 Task: Create a rule from the Recommended list, Task Added to this Project -> add SubTasks in the project AgileBox with SubTasks Gather and Analyse Requirements , Design and Implement Solution , System Test and UAT , Release to Production / Go Live
Action: Mouse moved to (65, 349)
Screenshot: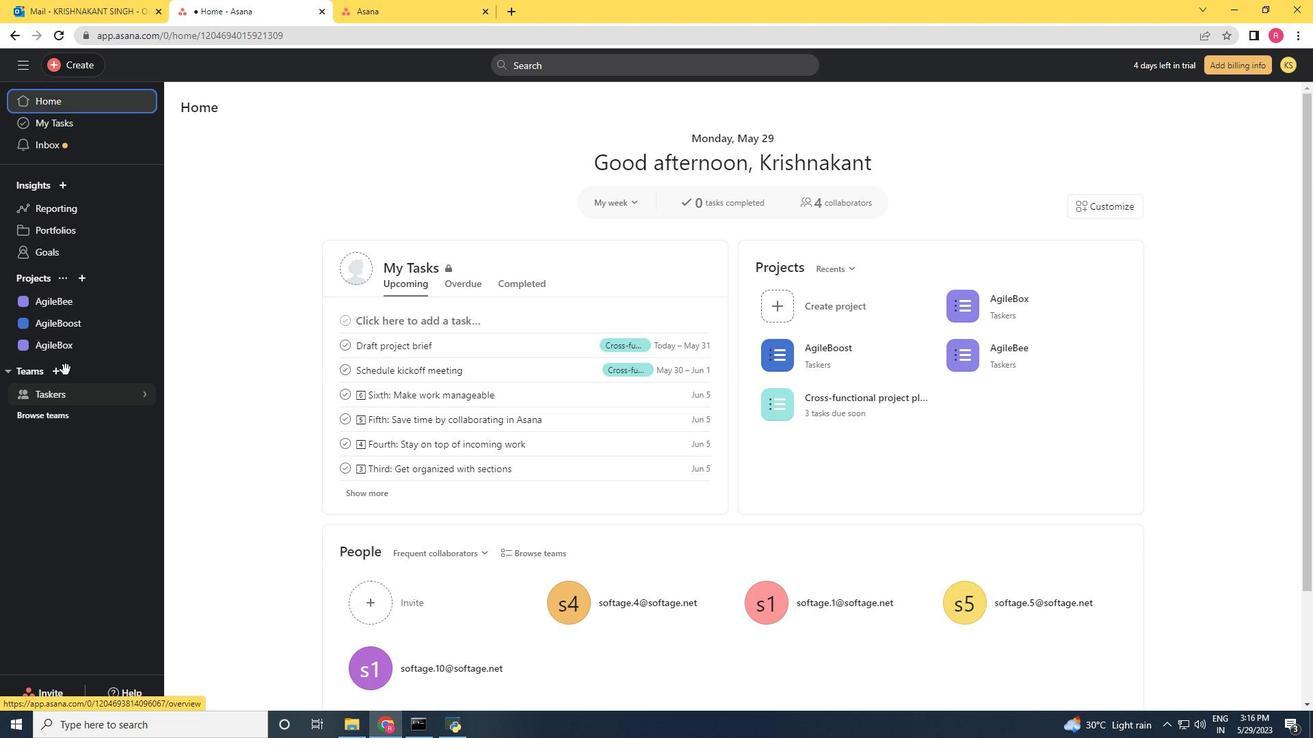 
Action: Mouse pressed left at (65, 349)
Screenshot: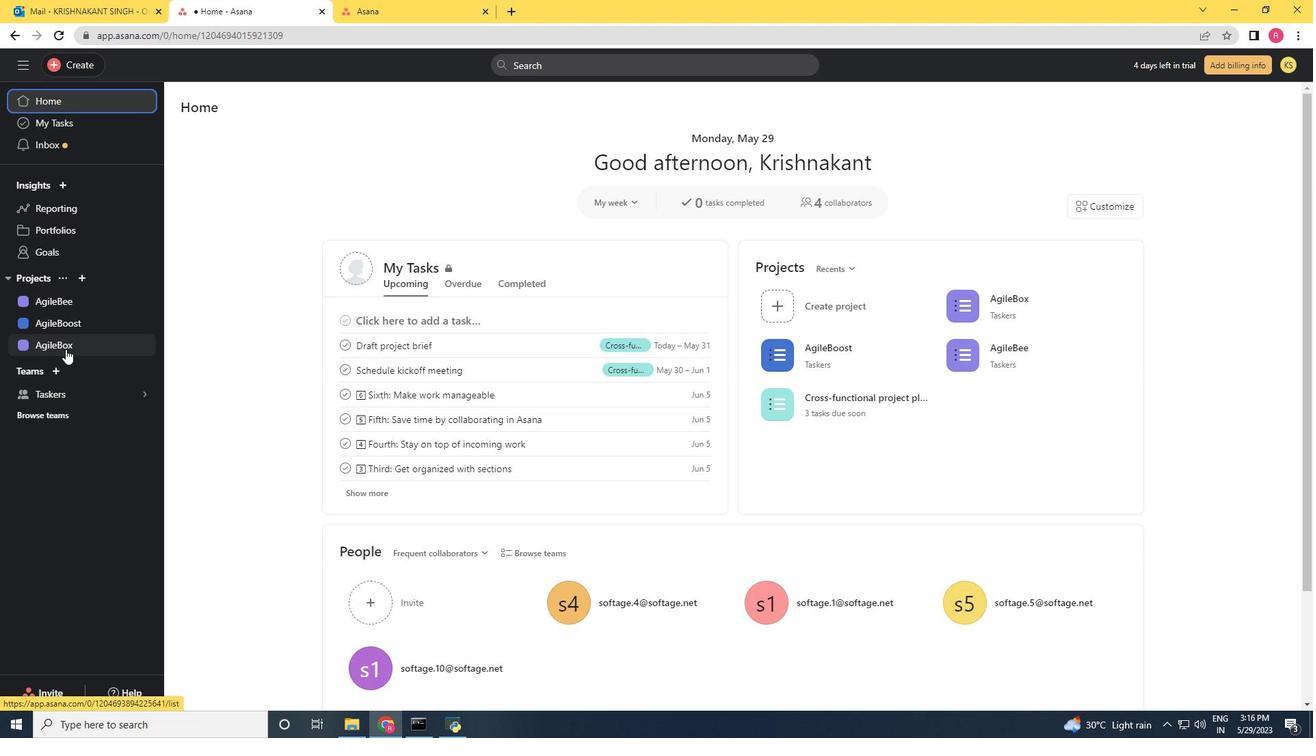 
Action: Mouse moved to (1278, 112)
Screenshot: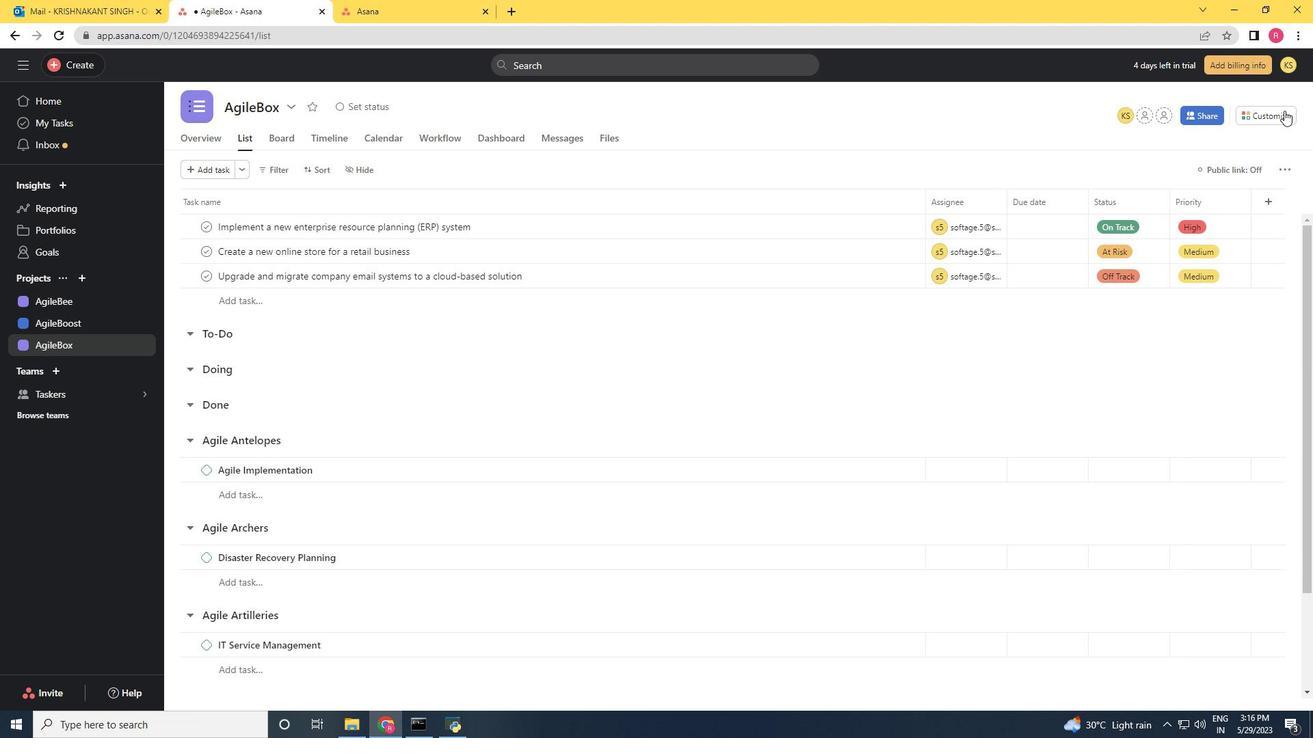 
Action: Mouse pressed left at (1278, 112)
Screenshot: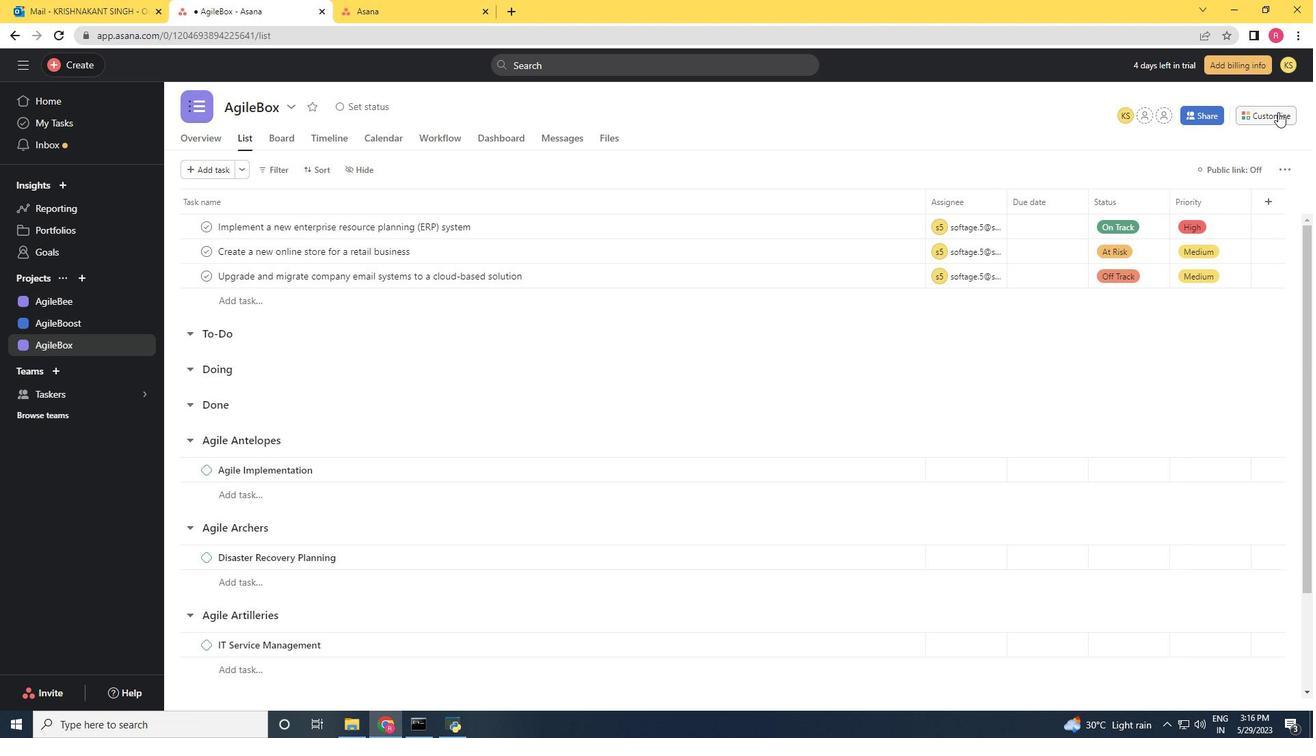 
Action: Mouse moved to (1029, 301)
Screenshot: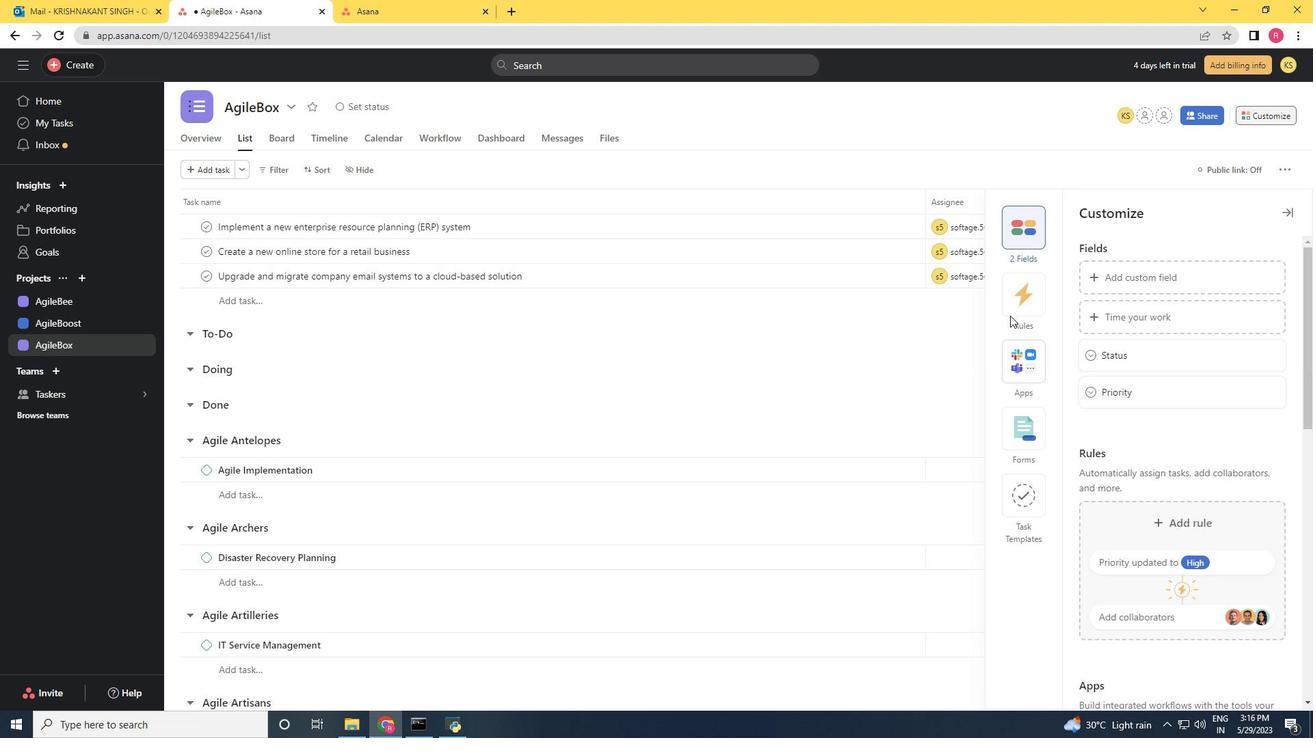 
Action: Mouse pressed left at (1029, 301)
Screenshot: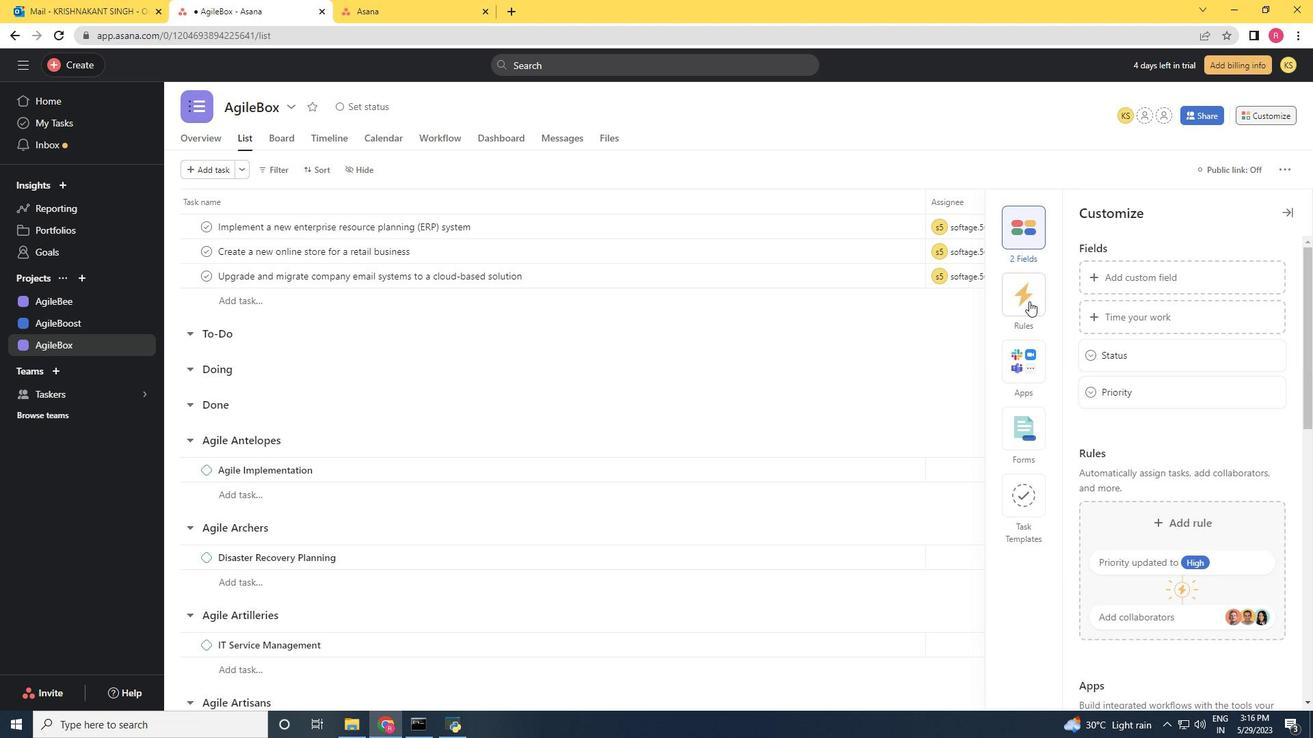 
Action: Mouse moved to (1153, 309)
Screenshot: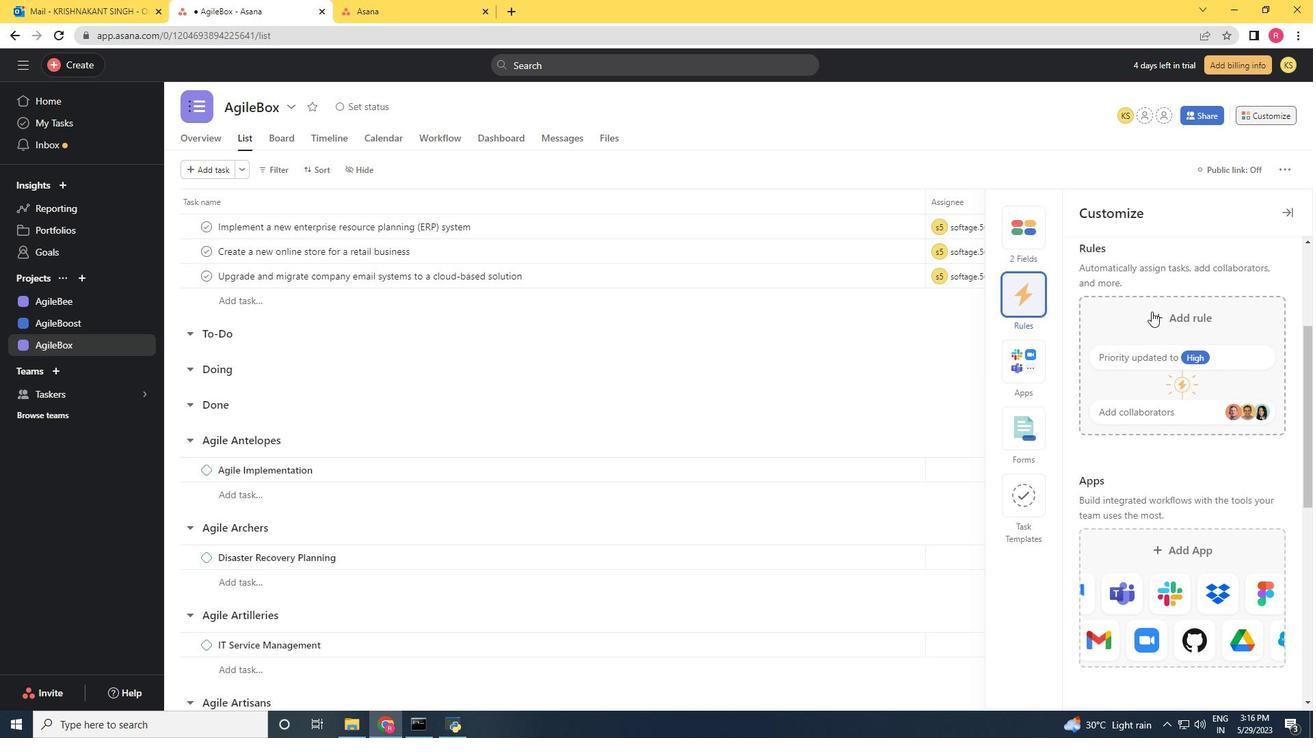 
Action: Mouse pressed left at (1153, 309)
Screenshot: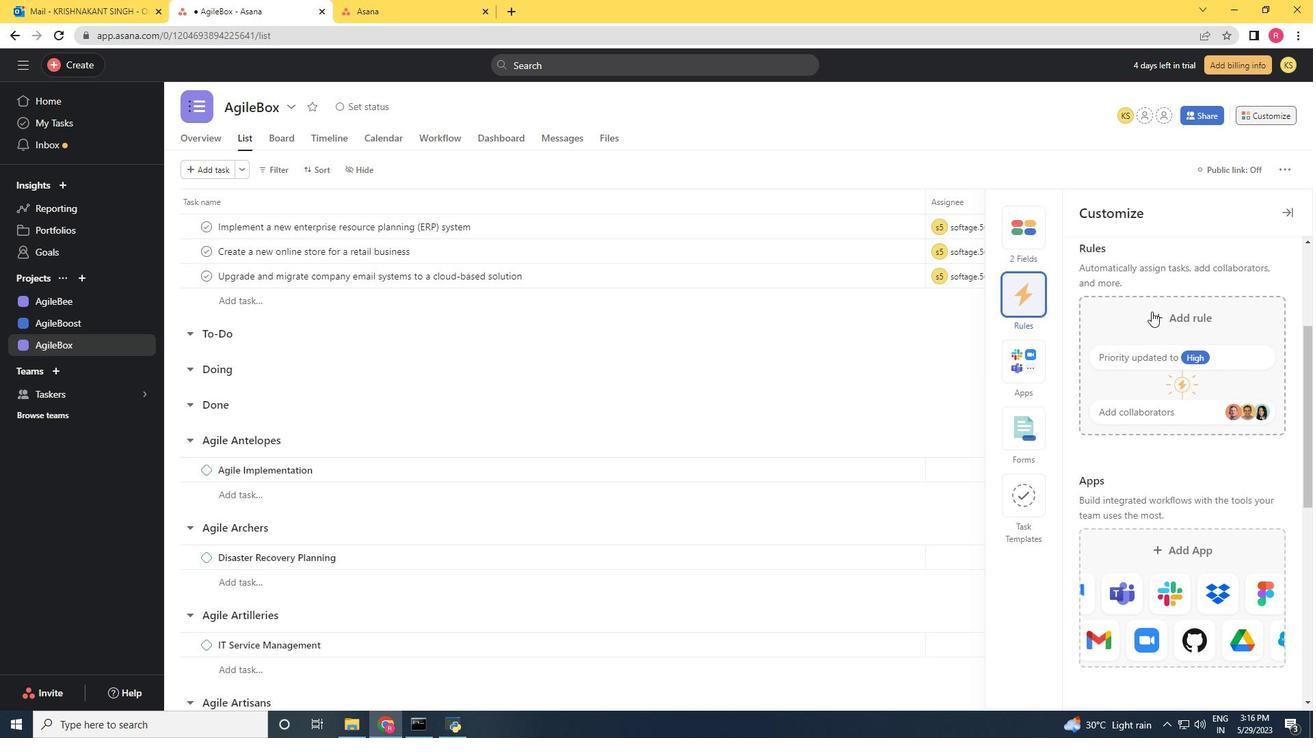 
Action: Mouse moved to (948, 238)
Screenshot: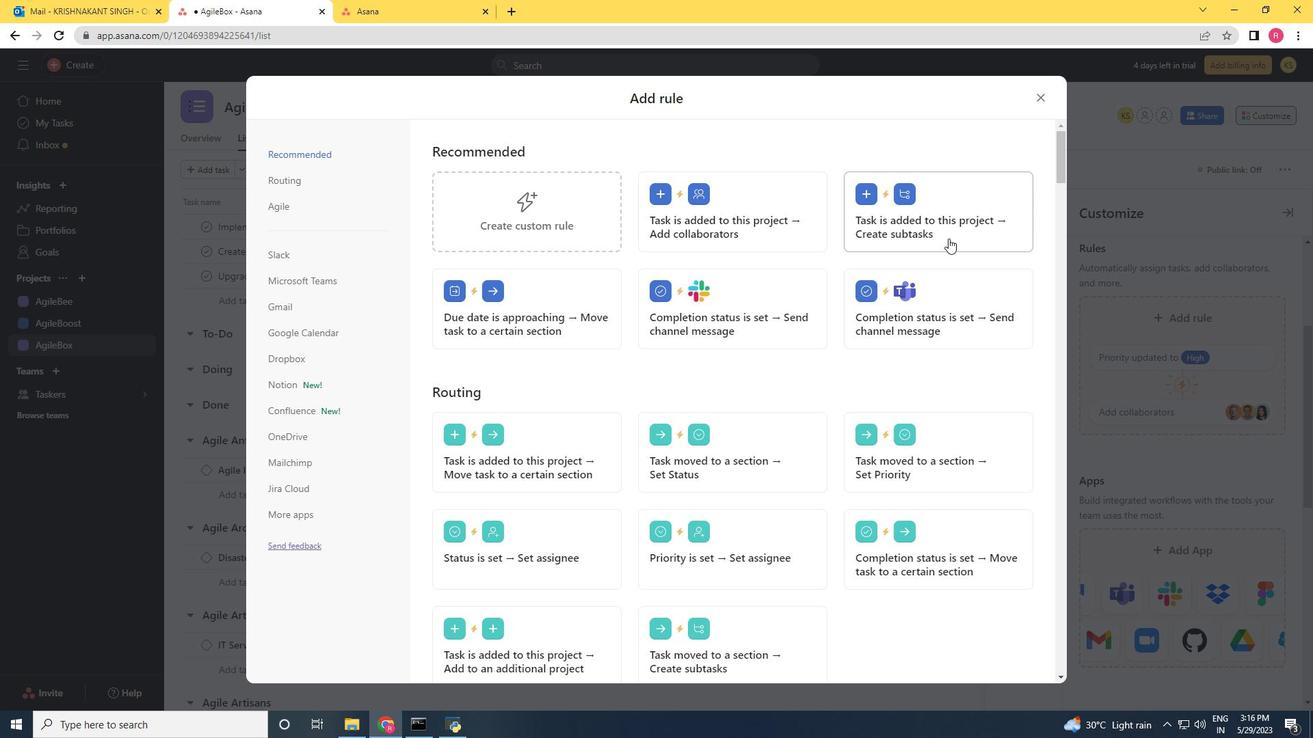 
Action: Mouse pressed left at (948, 238)
Screenshot: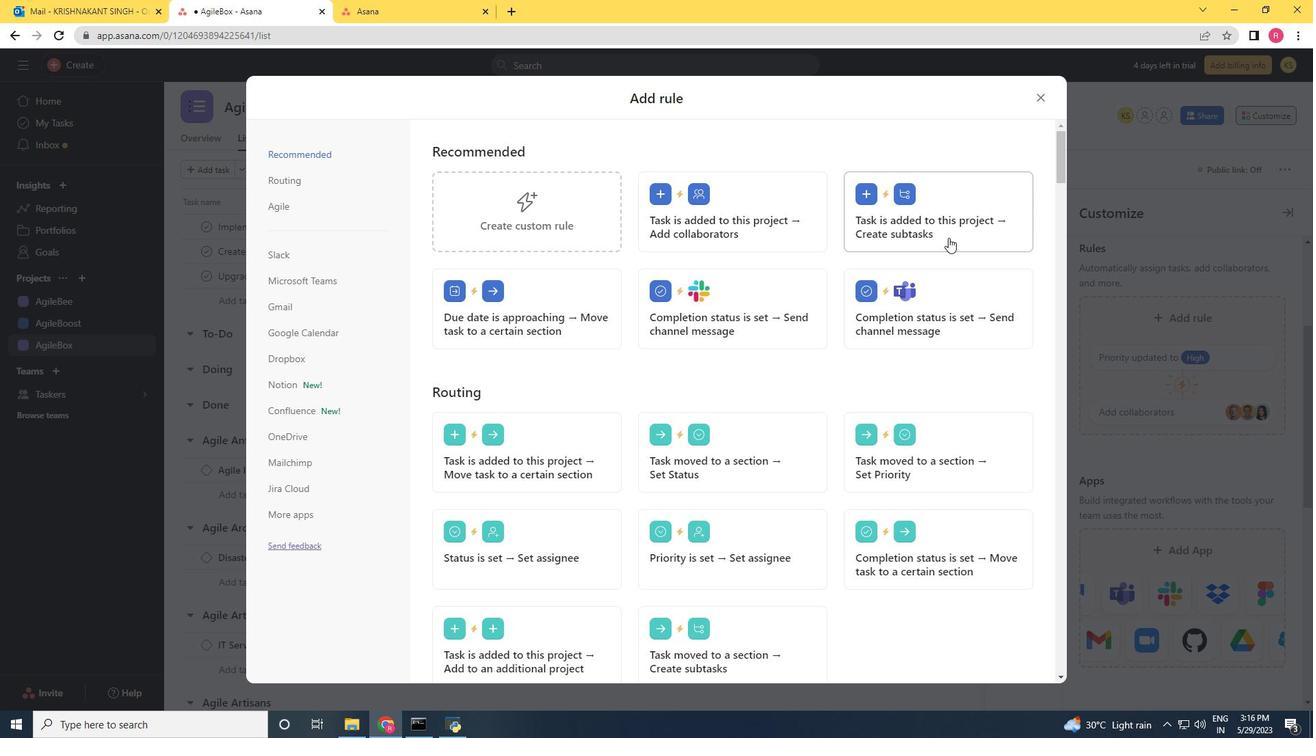 
Action: Mouse moved to (928, 227)
Screenshot: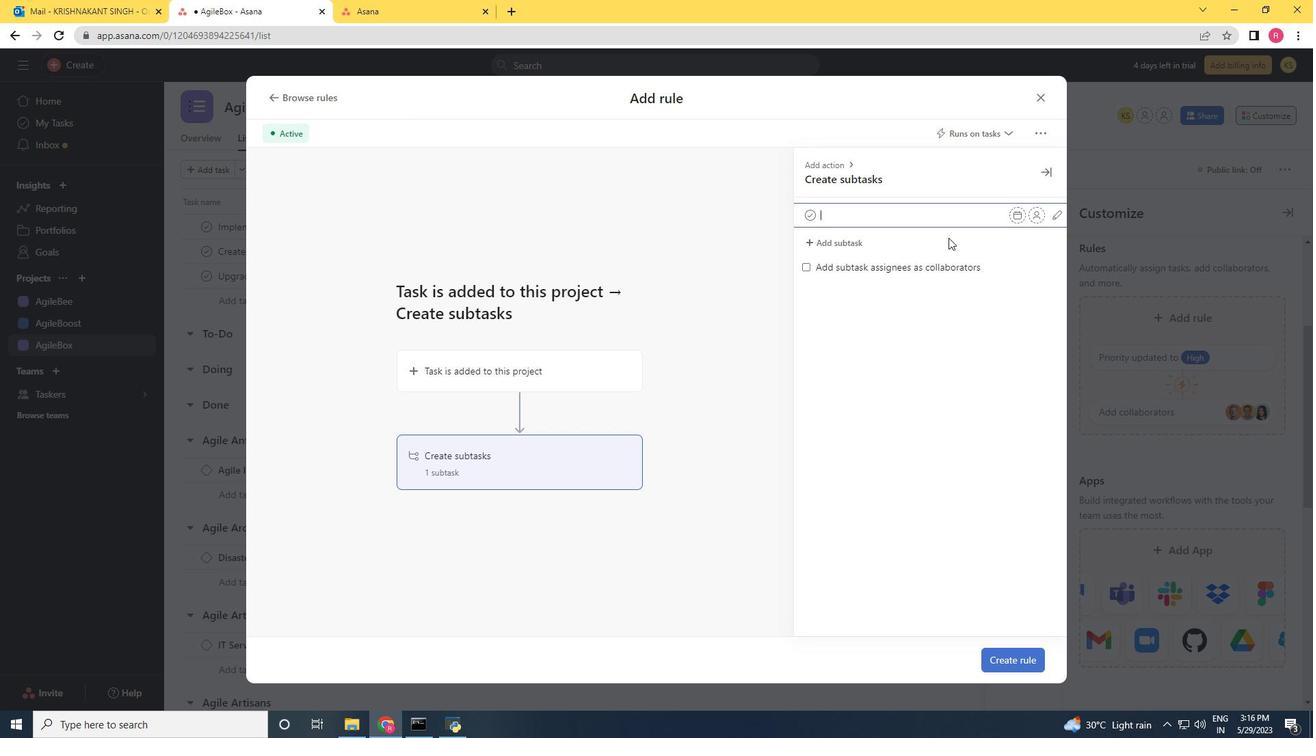 
Action: Key pressed <Key.shift><Key.shift><Key.shift><Key.shift><Key.shift><Key.shift><Key.shift>Gather<Key.space>and<Key.space><Key.shift>Analyse<Key.enter>
Screenshot: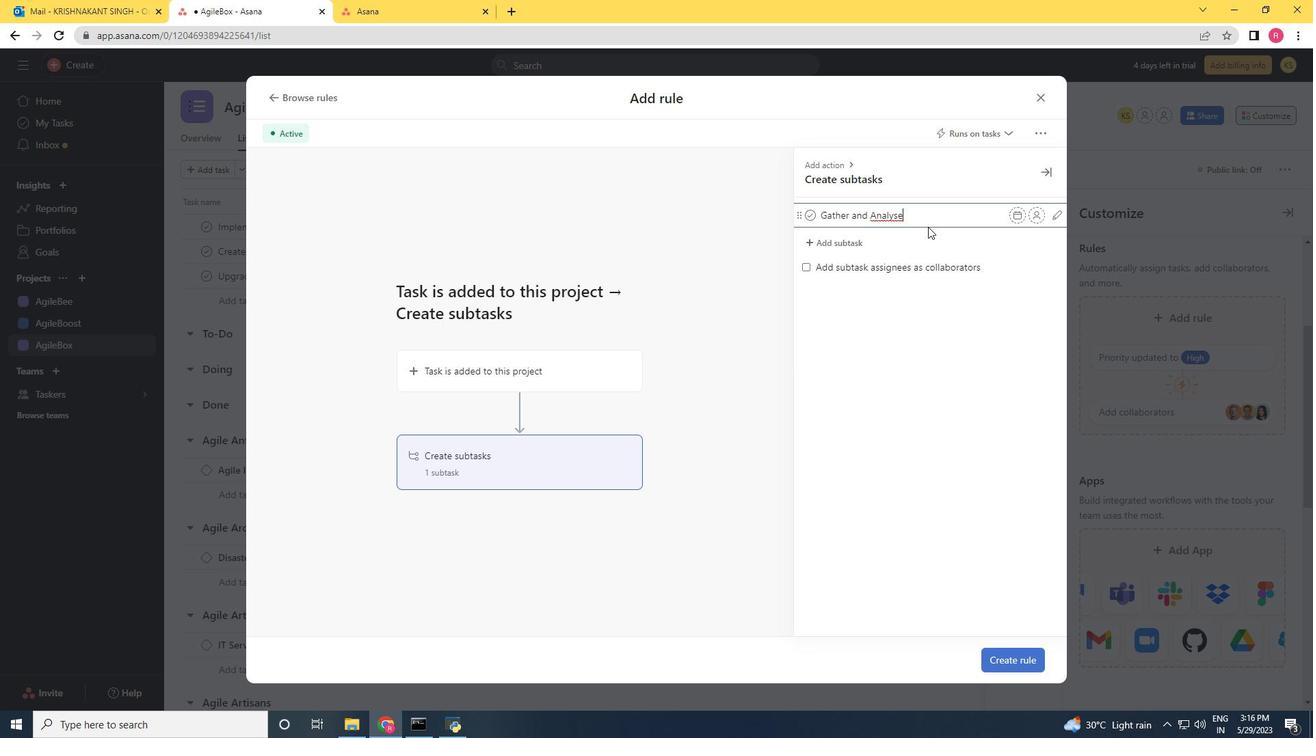 
Action: Mouse moved to (928, 221)
Screenshot: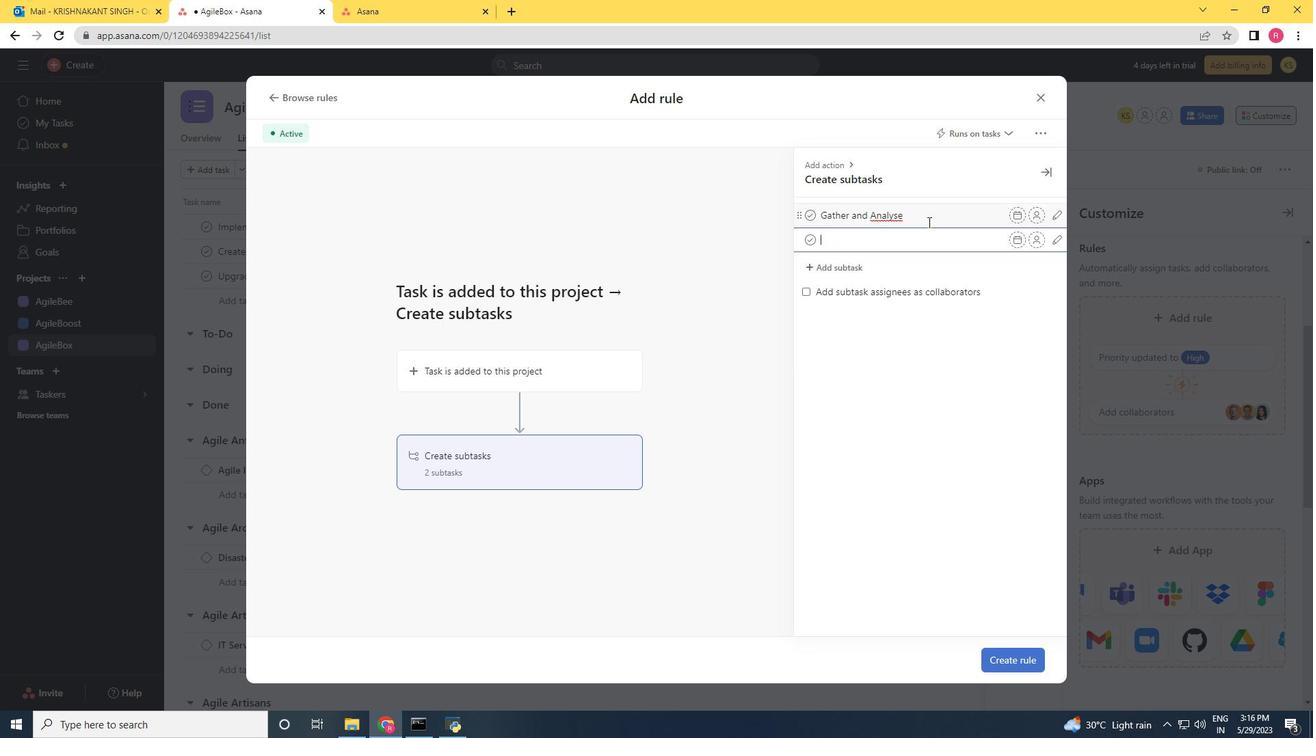 
Action: Mouse pressed left at (928, 221)
Screenshot: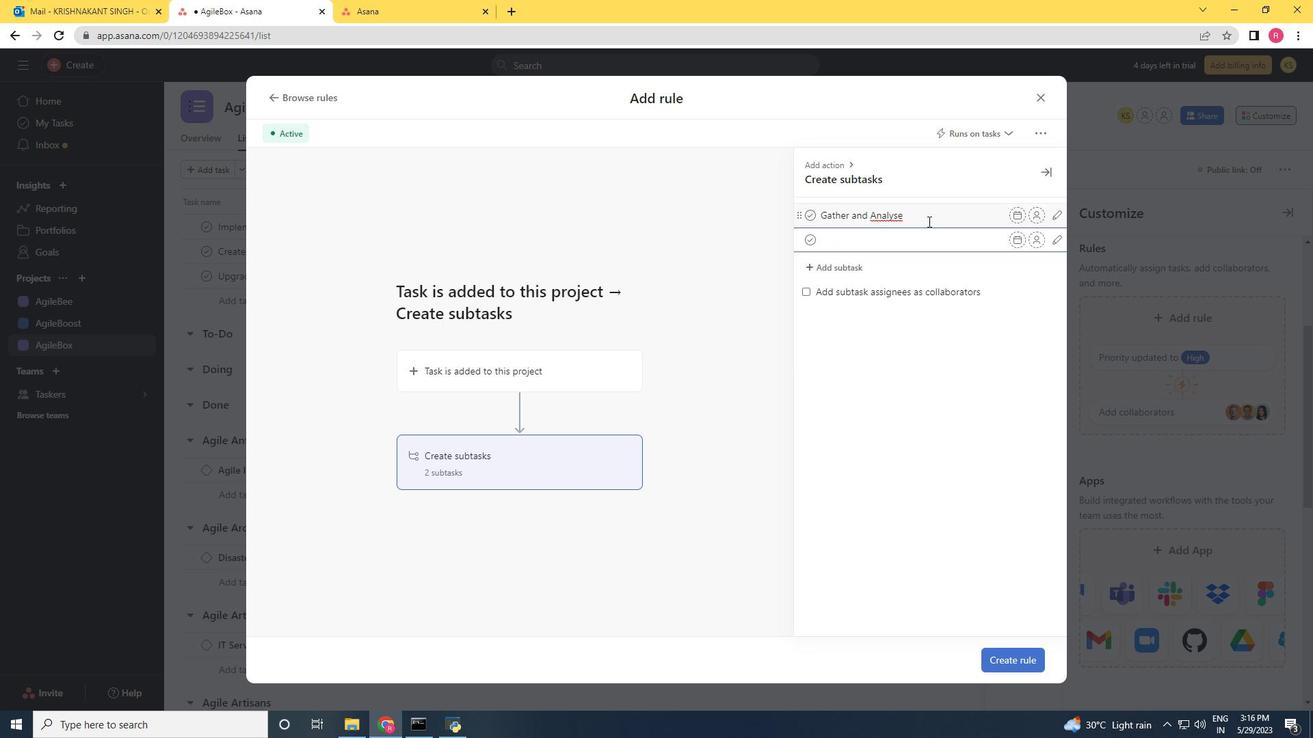 
Action: Mouse moved to (927, 220)
Screenshot: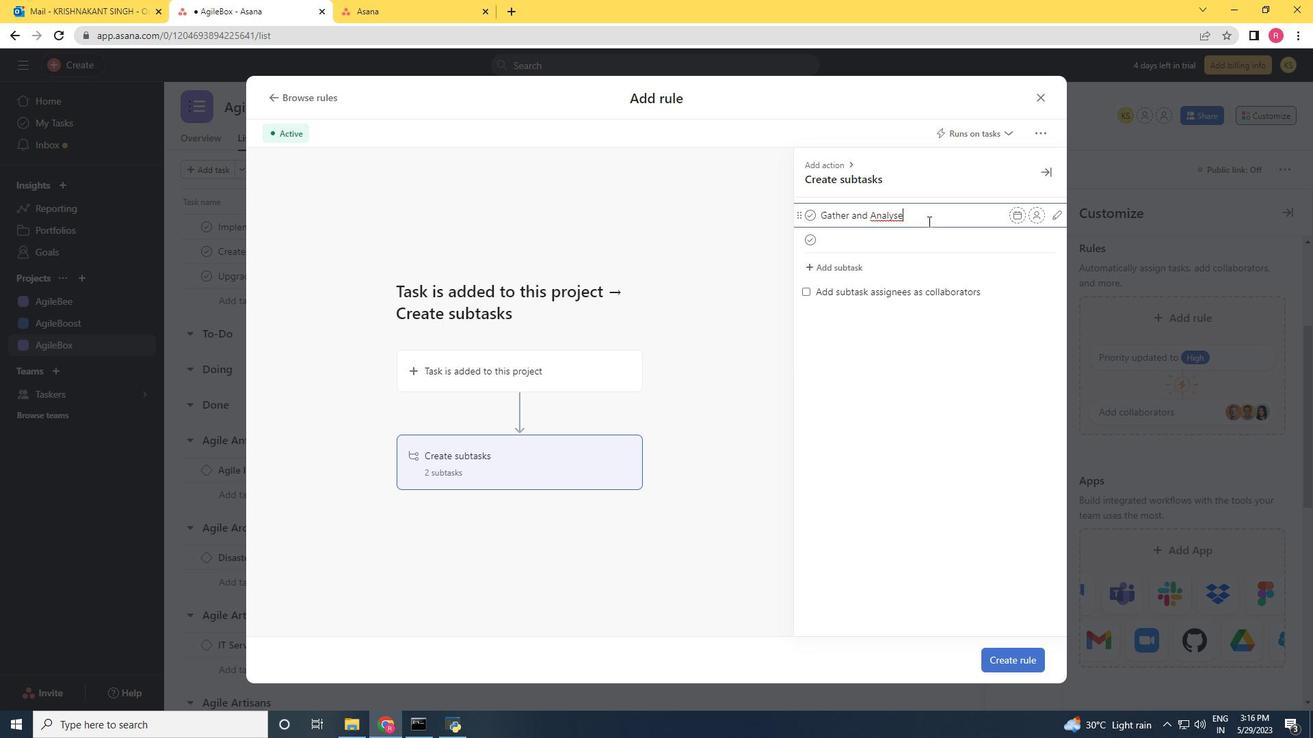 
Action: Key pressed <Key.space><Key.shift>Requirements<Key.enter><Key.shift>Design<Key.space>an<Key.space><Key.shift>Implement<Key.space><Key.shift>Sl<Key.backspace>olution<Key.space><Key.enter><Key.shift>System<Key.space><Key.shift>Test<Key.space><Key.space>and<Key.space><Key.shift>U<Key.shift>A<Key.shift>T<Key.enter><Key.shift><Key.shift>Release<Key.space>to<Key.space><Key.shift>Production<Key.space>/<Key.space><Key.shift>Go<Key.space><Key.shift>Live<Key.enter><Key.enter>
Screenshot: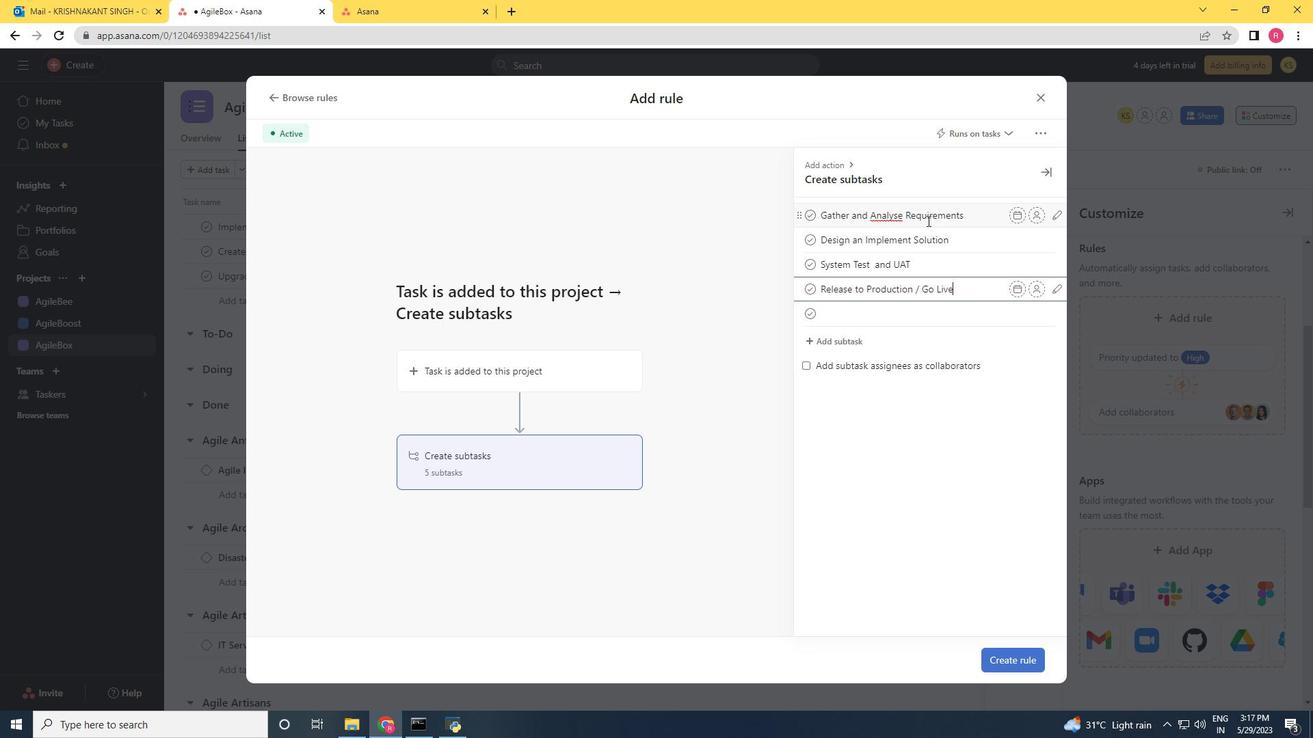 
Action: Mouse moved to (1030, 655)
Screenshot: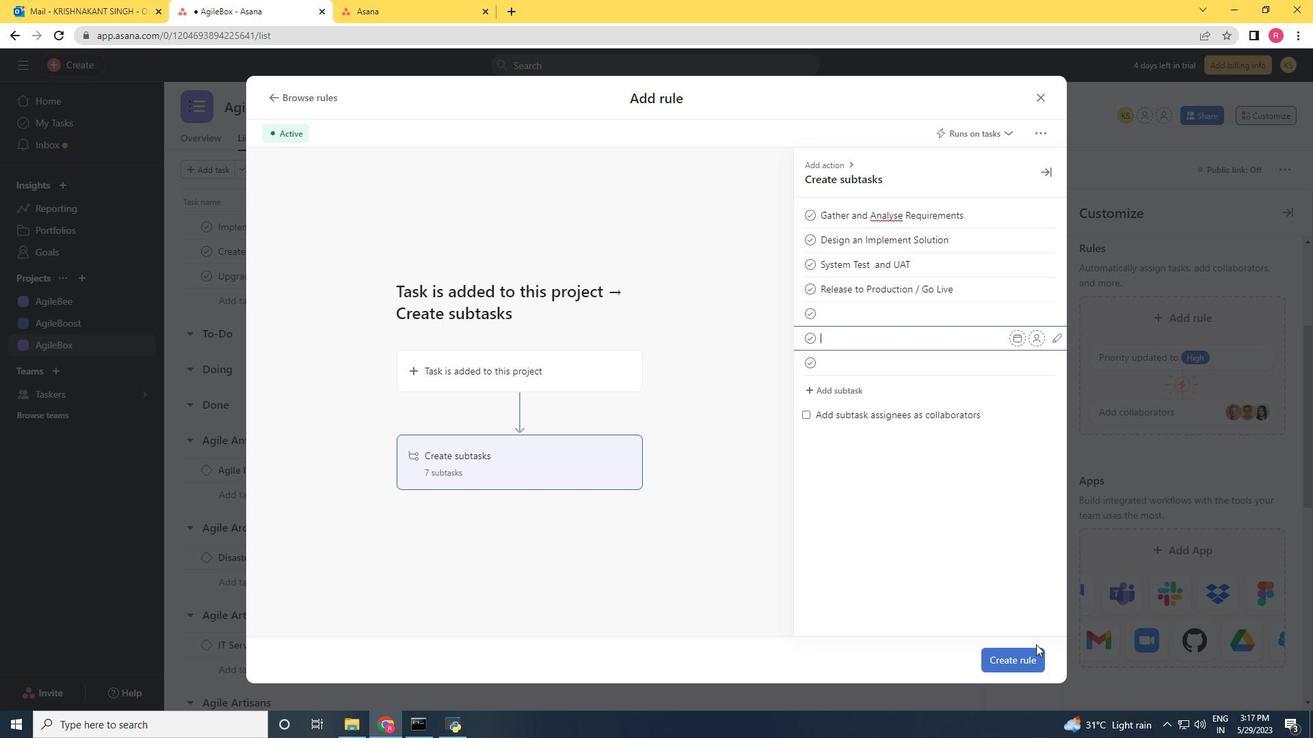 
Action: Mouse pressed left at (1030, 655)
Screenshot: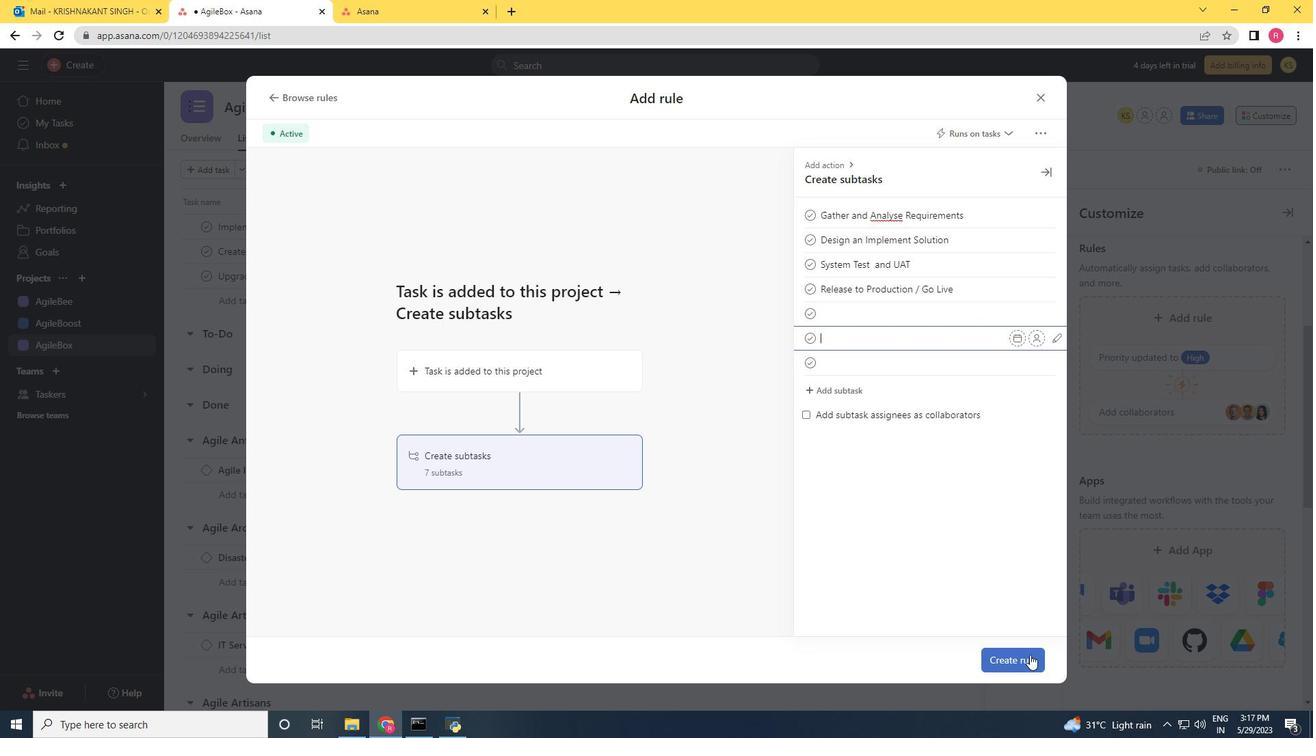 
Action: Mouse moved to (855, 472)
Screenshot: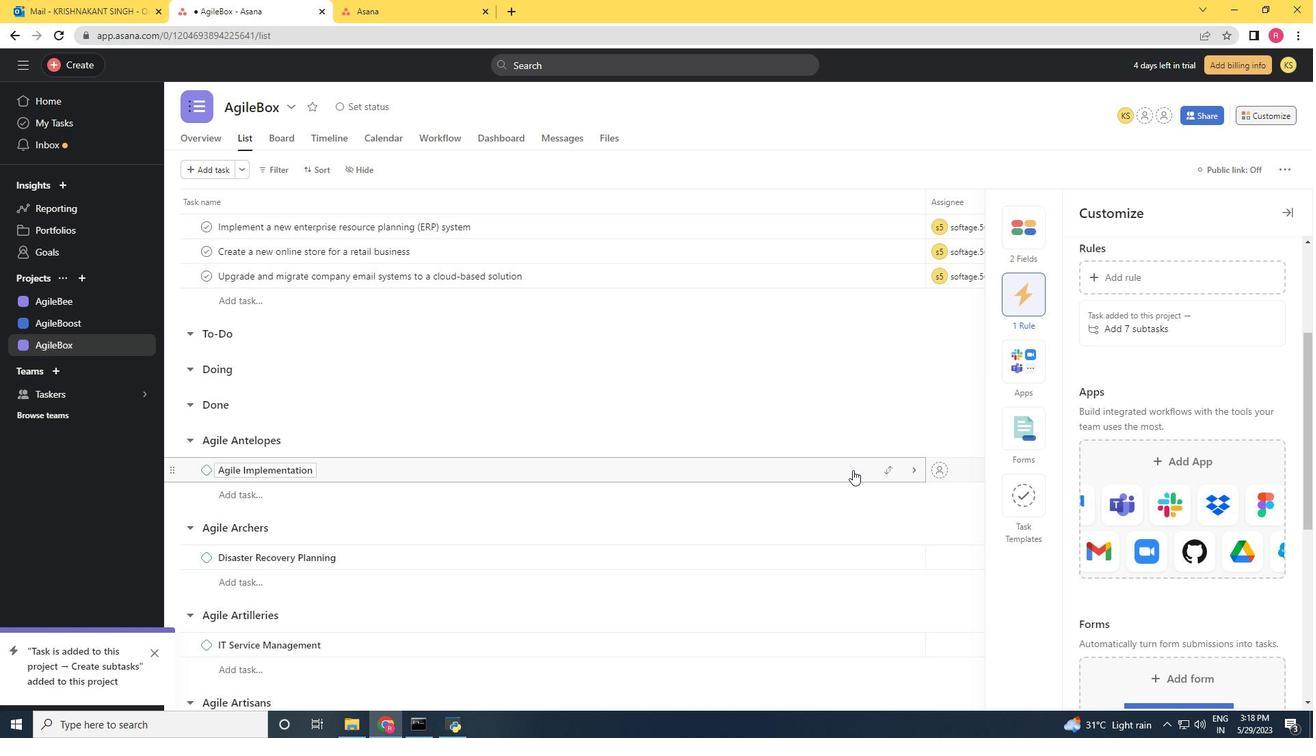 
